 Task: Create a rule from the Recommended list, Task Added to this Project -> add SubTasks in the project AtlasTech with SubTasks Gather and Analyse Requirements , Design and Implement Solution , System Test and UAT , Release to Production / Go Live
Action: Mouse moved to (74, 247)
Screenshot: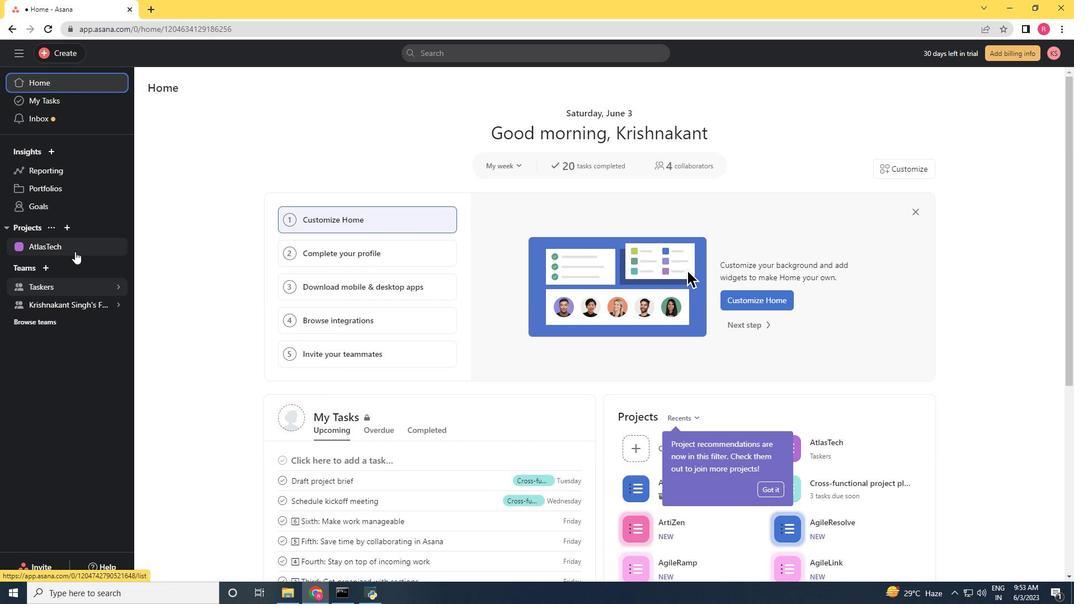 
Action: Mouse pressed left at (74, 247)
Screenshot: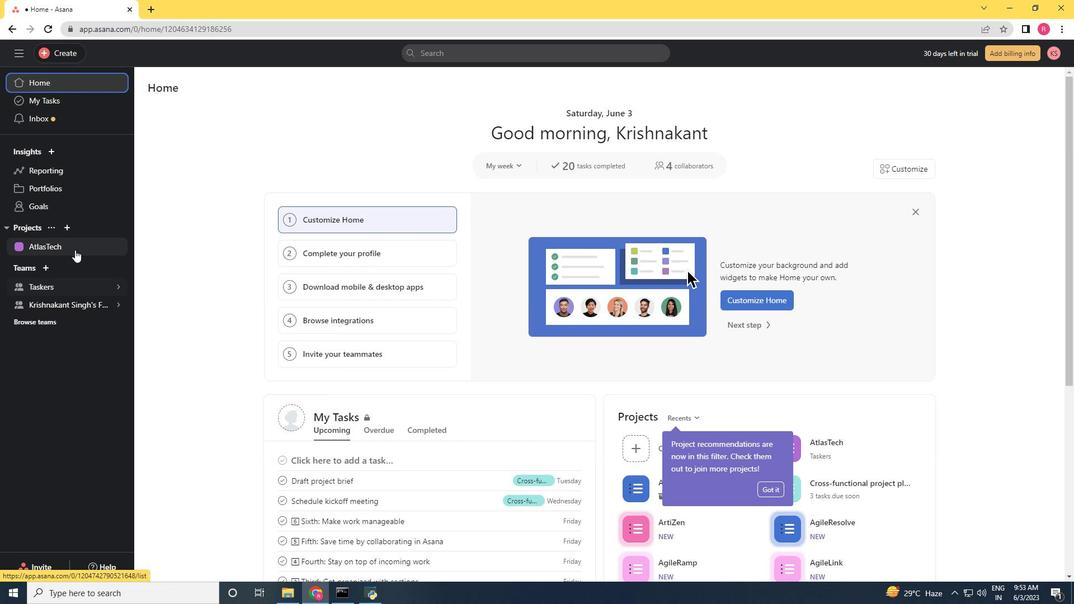 
Action: Mouse moved to (1029, 93)
Screenshot: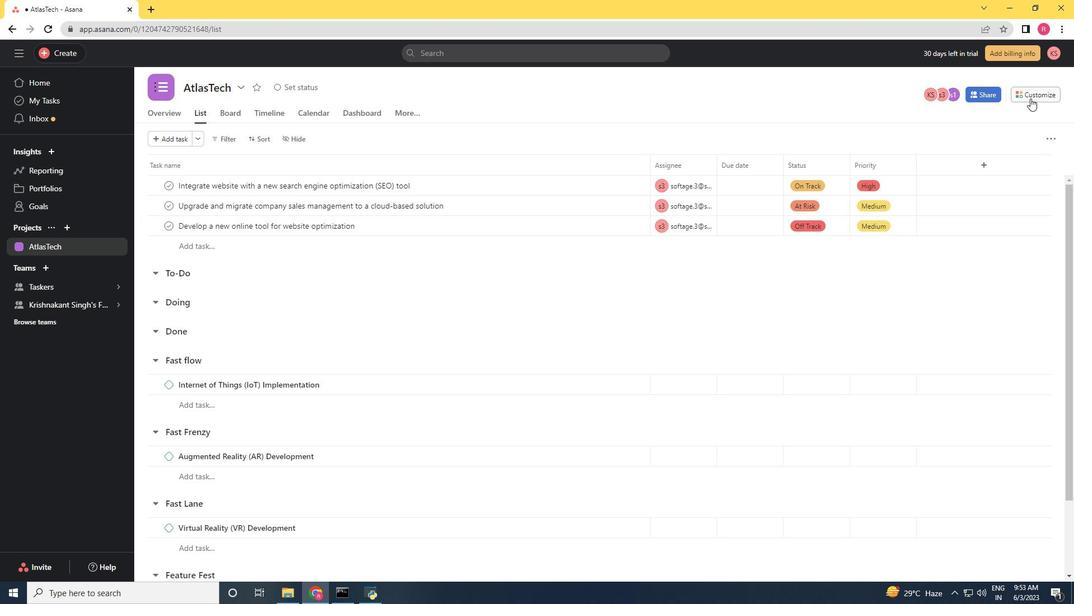 
Action: Mouse pressed left at (1029, 93)
Screenshot: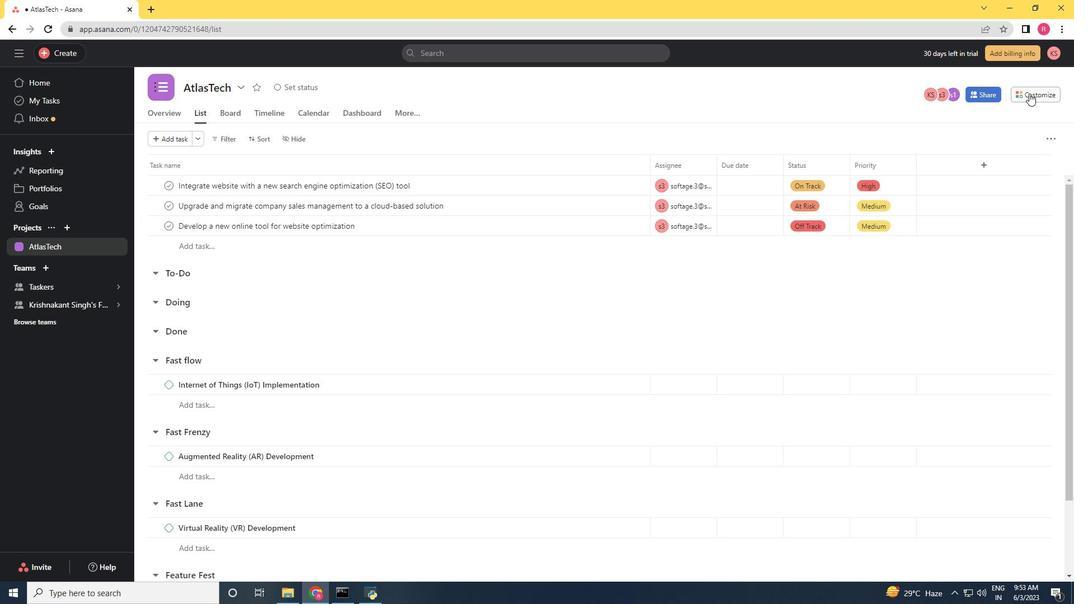 
Action: Mouse moved to (851, 252)
Screenshot: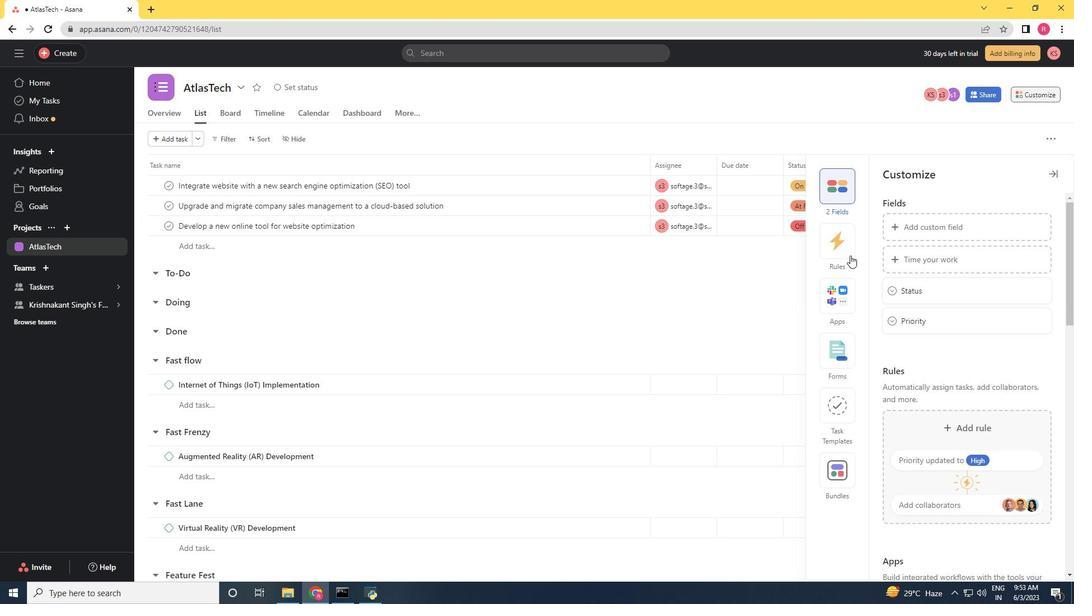 
Action: Mouse pressed left at (851, 252)
Screenshot: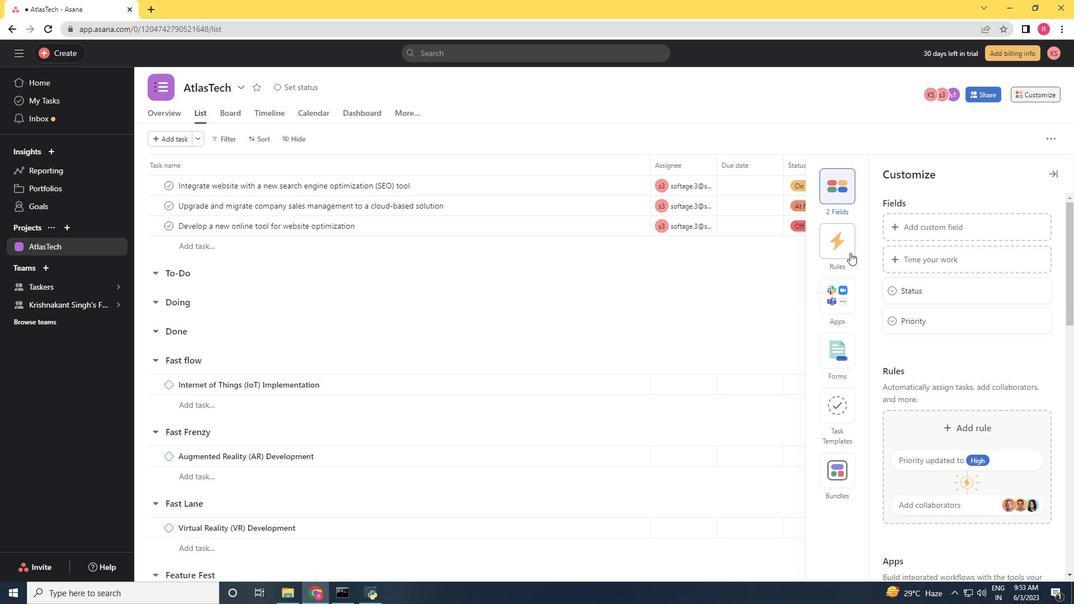 
Action: Mouse moved to (957, 257)
Screenshot: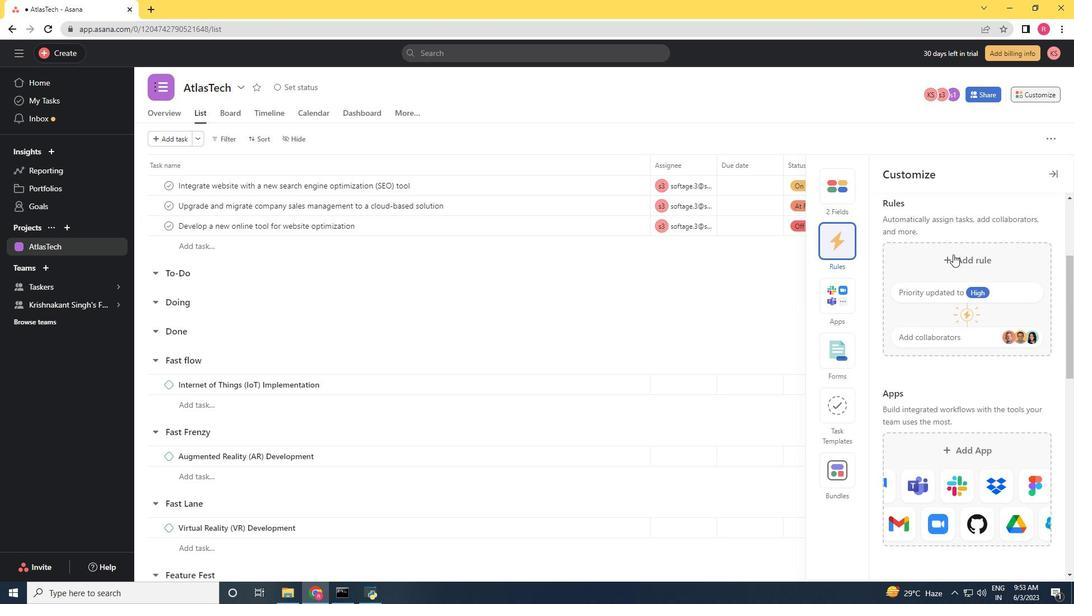 
Action: Mouse pressed left at (957, 257)
Screenshot: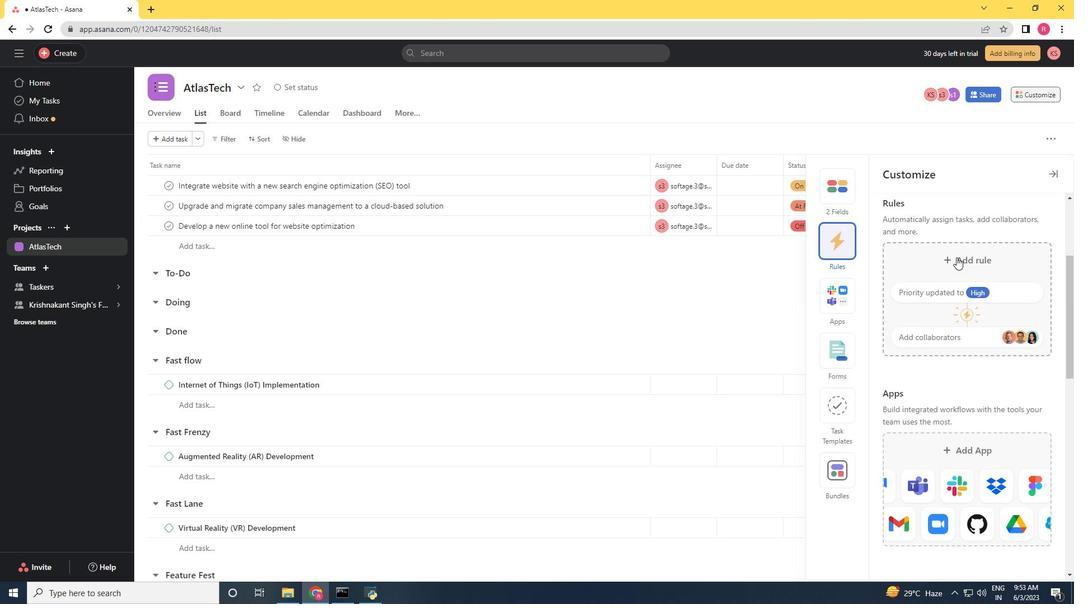 
Action: Mouse moved to (729, 184)
Screenshot: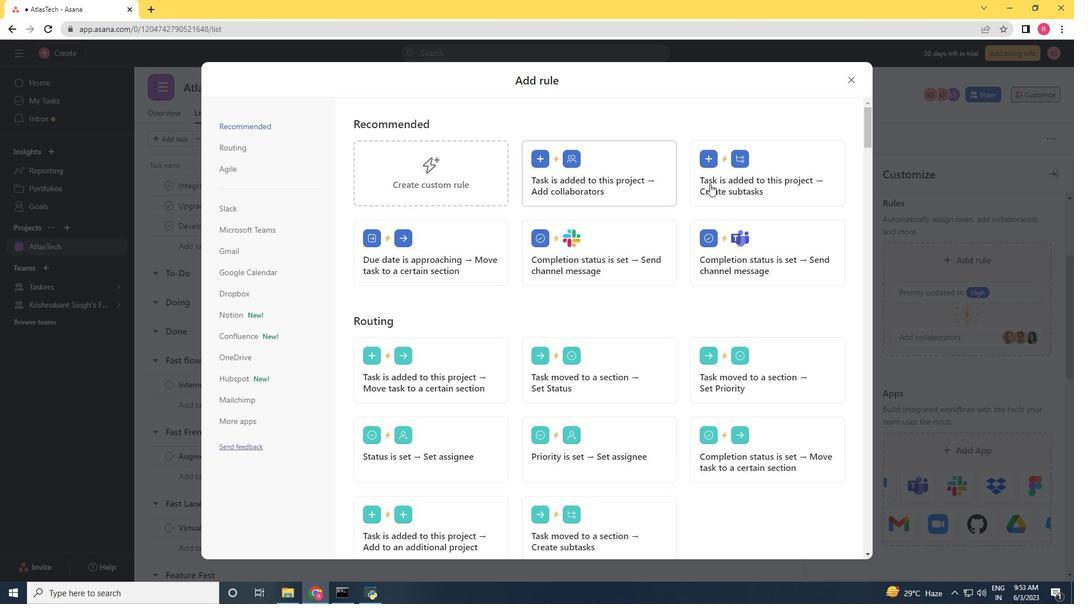 
Action: Mouse pressed left at (729, 184)
Screenshot: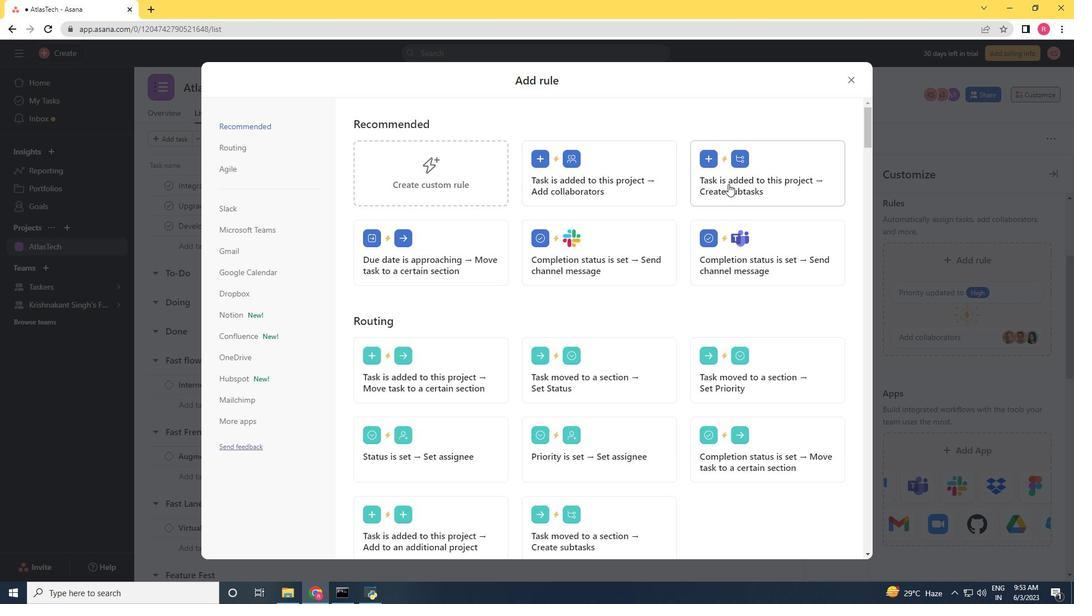 
Action: Mouse moved to (838, 166)
Screenshot: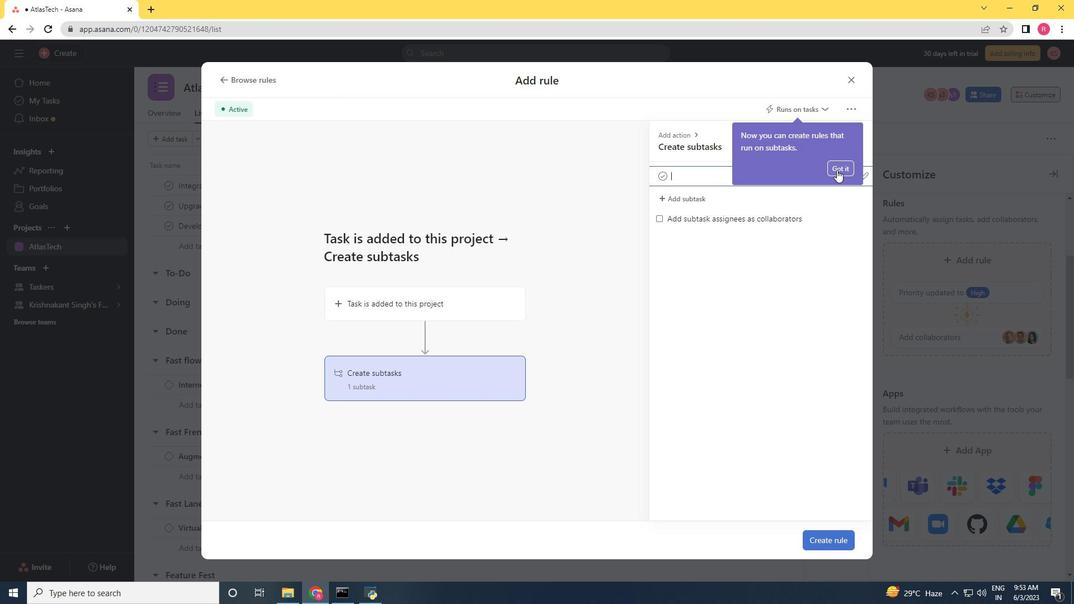 
Action: Mouse pressed left at (838, 166)
Screenshot: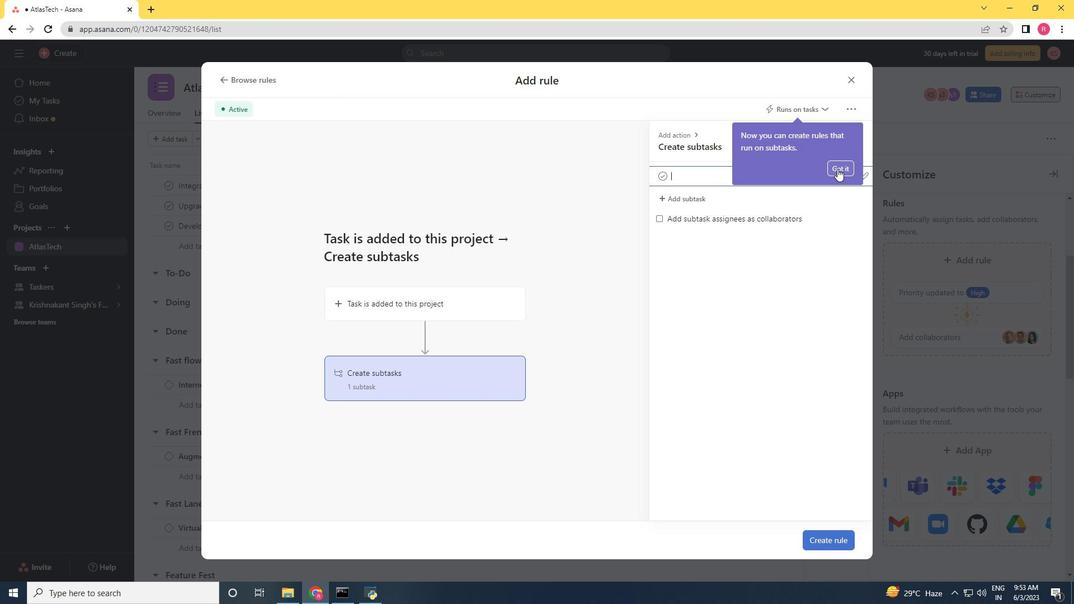 
Action: Mouse moved to (698, 182)
Screenshot: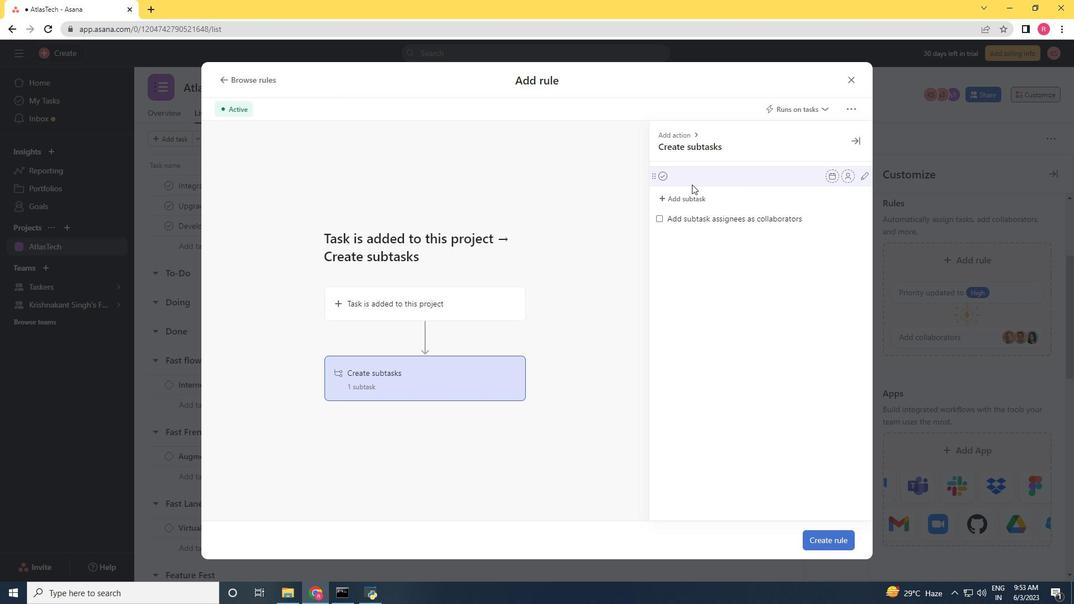 
Action: Mouse pressed left at (698, 182)
Screenshot: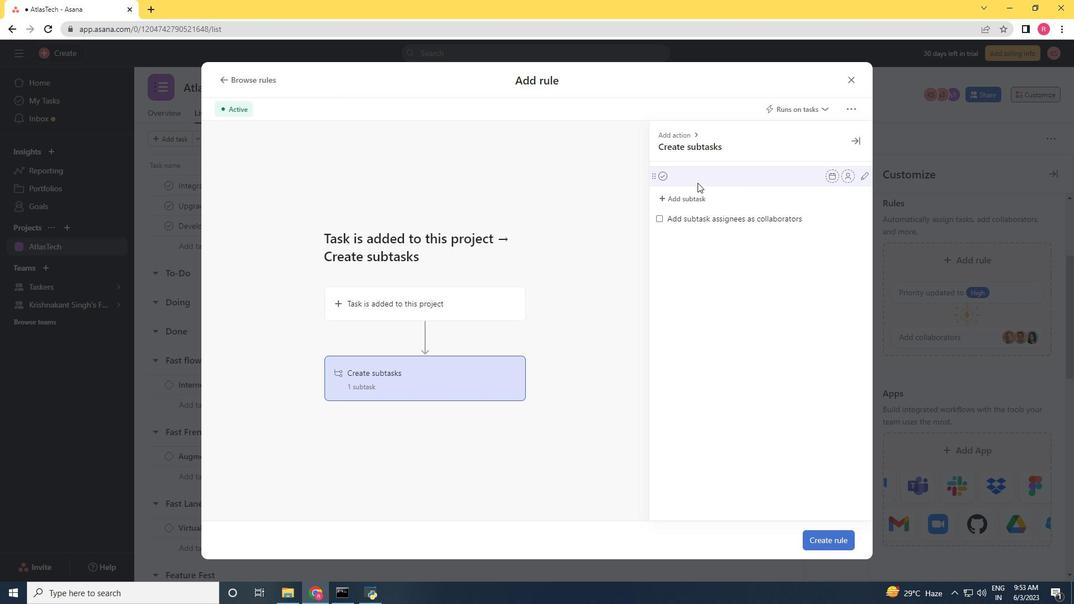 
Action: Mouse moved to (698, 179)
Screenshot: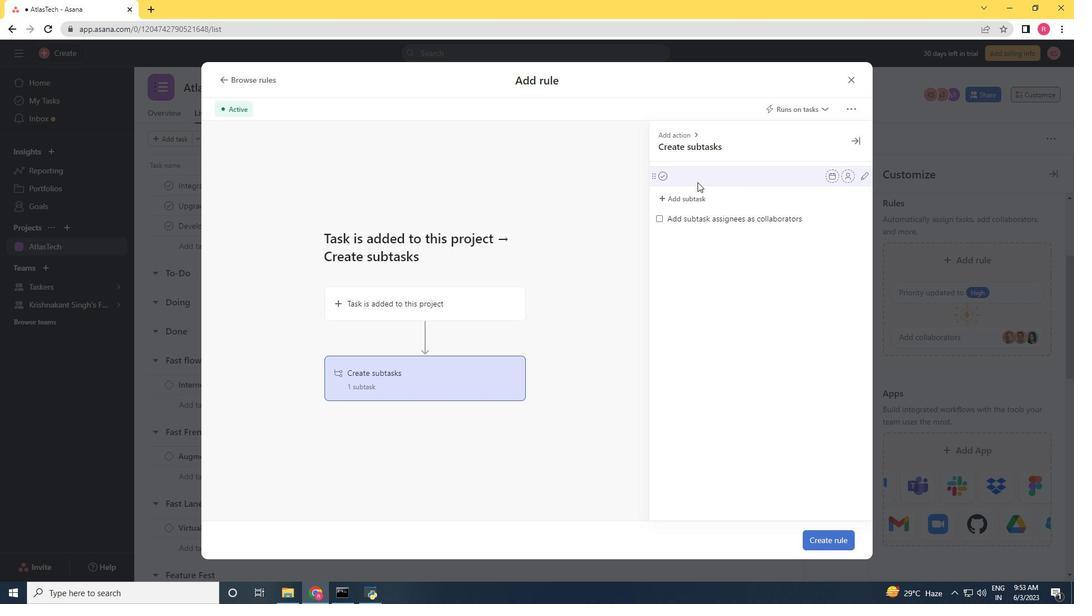 
Action: Mouse pressed left at (698, 179)
Screenshot: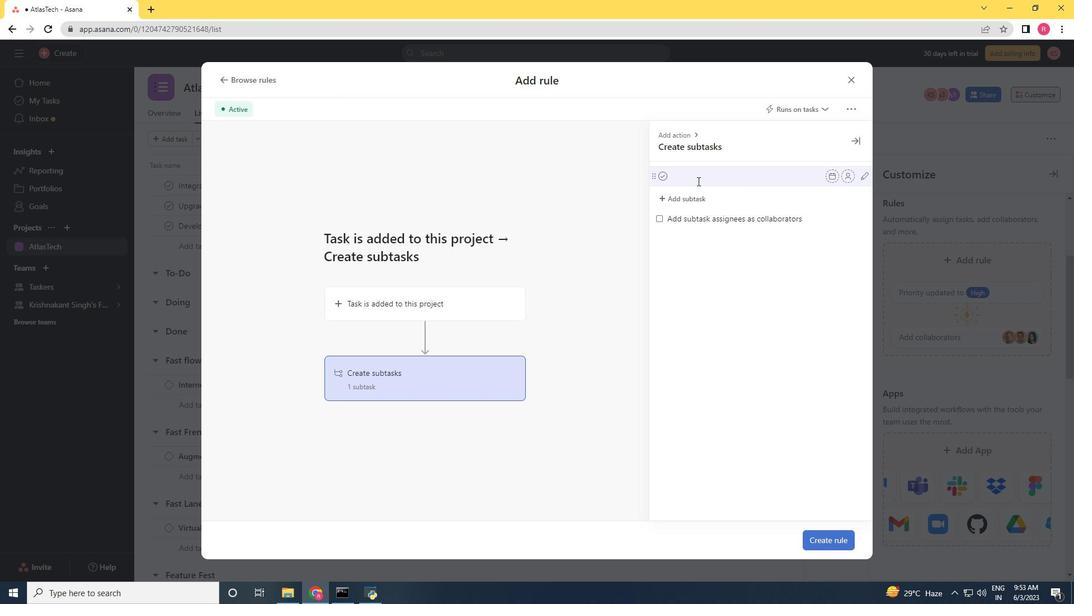 
Action: Mouse moved to (473, 187)
Screenshot: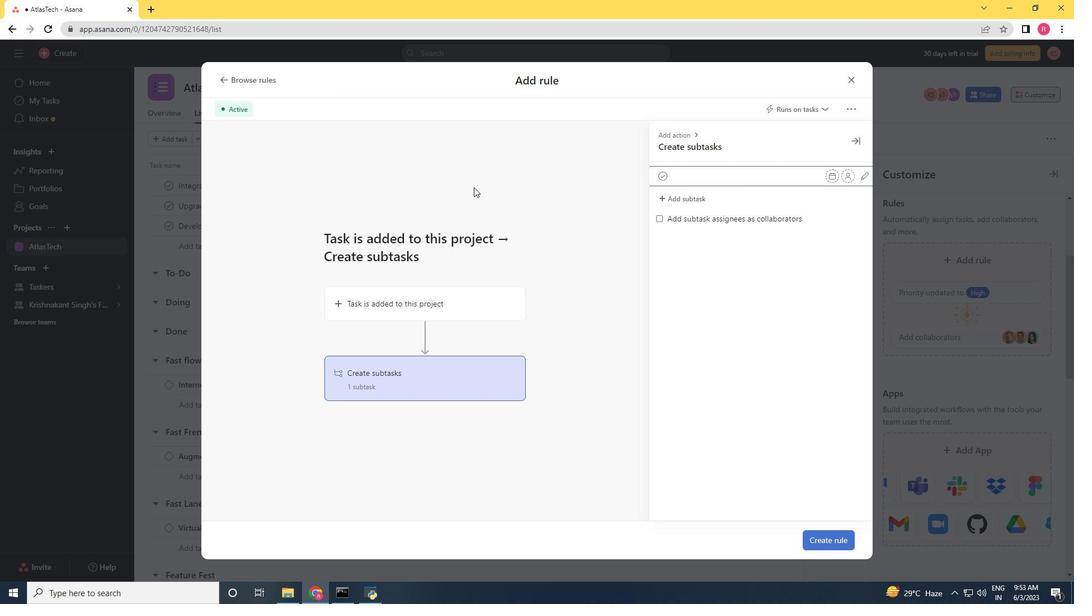 
Action: Key pressed <Key.shift>Gather<Key.space>
Screenshot: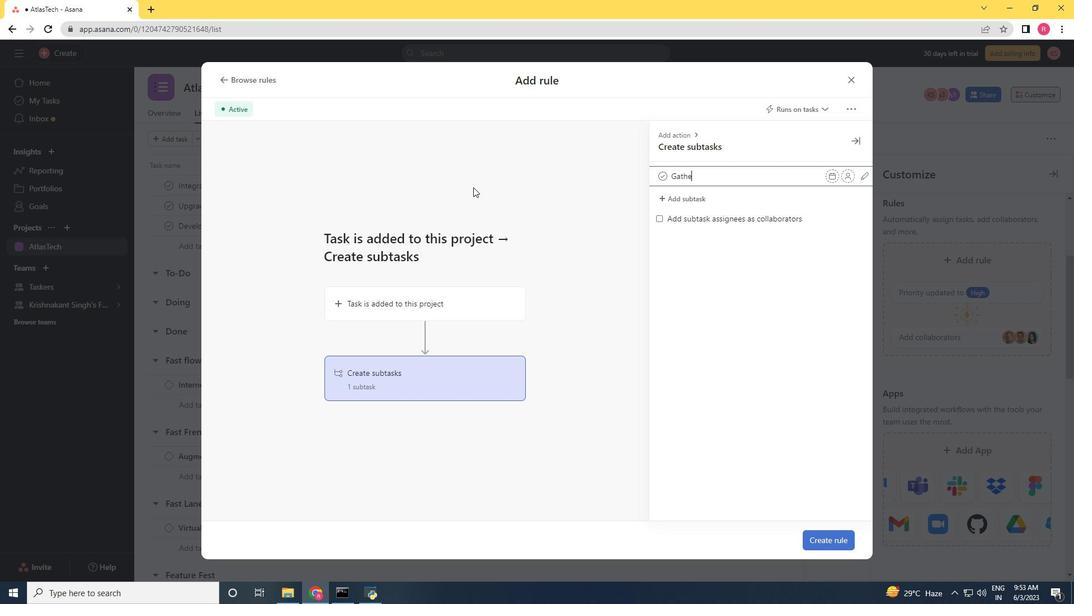 
Action: Mouse moved to (472, 187)
Screenshot: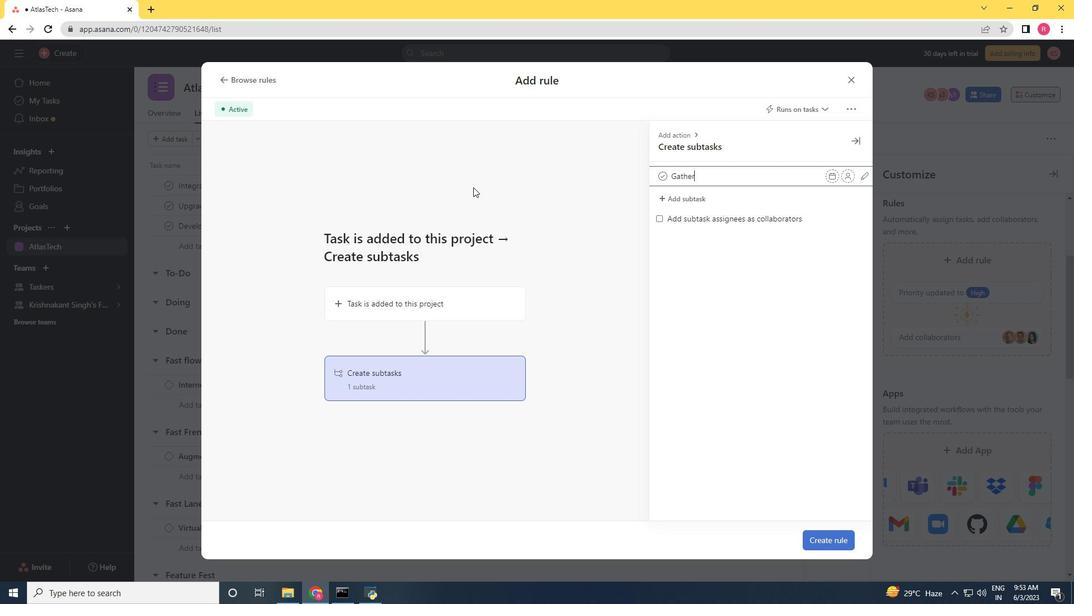 
Action: Key pressed and<Key.space><Key.shift>Analyse<Key.space><Key.shift>Requirene===<Key.backspace><Key.backspace><Key.backspace><Key.backspace><Key.backspace>ment<Key.space><Key.enter><Key.shift>Design<Key.space><Key.shift>Implem=<Key.backspace>ent<Key.space><Key.shift>Solution<Key.space><Key.enter><Key.shift>System<Key.space><Key.shift>Test<Key.space>anf<Key.space><Key.shift>UAT<Key.left><Key.left><Key.left><Key.left><Key.backspace>d<Key.enter><Key.shift>Release<Key.space>to<Key.space><Key.shift>Production<Key.space>/<Key.space><Key.shift>Go<Key.space><Key.shift>Live
Screenshot: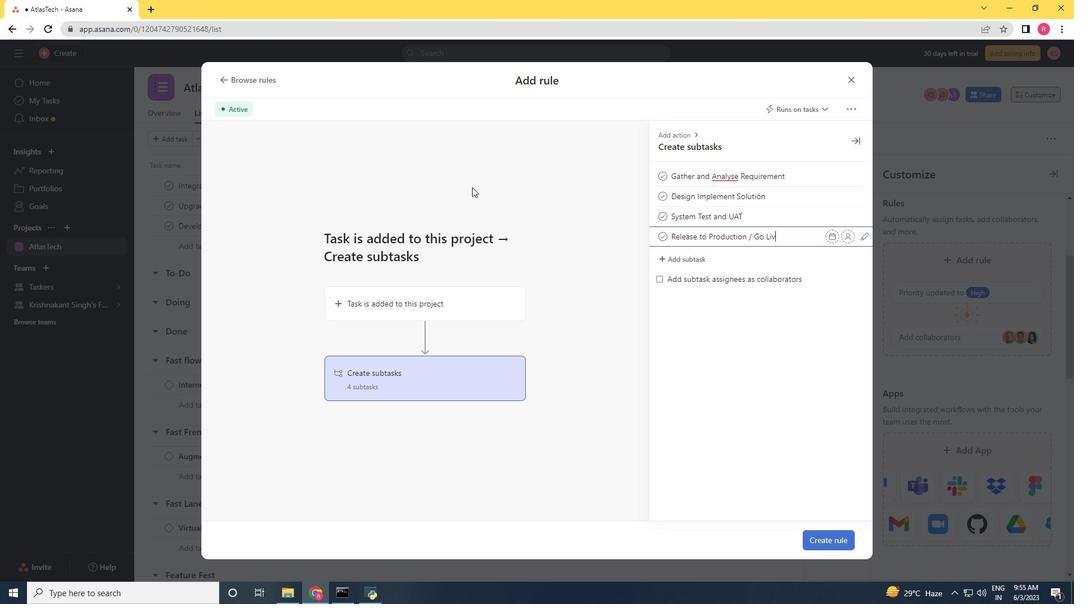 
Action: Mouse moved to (823, 537)
Screenshot: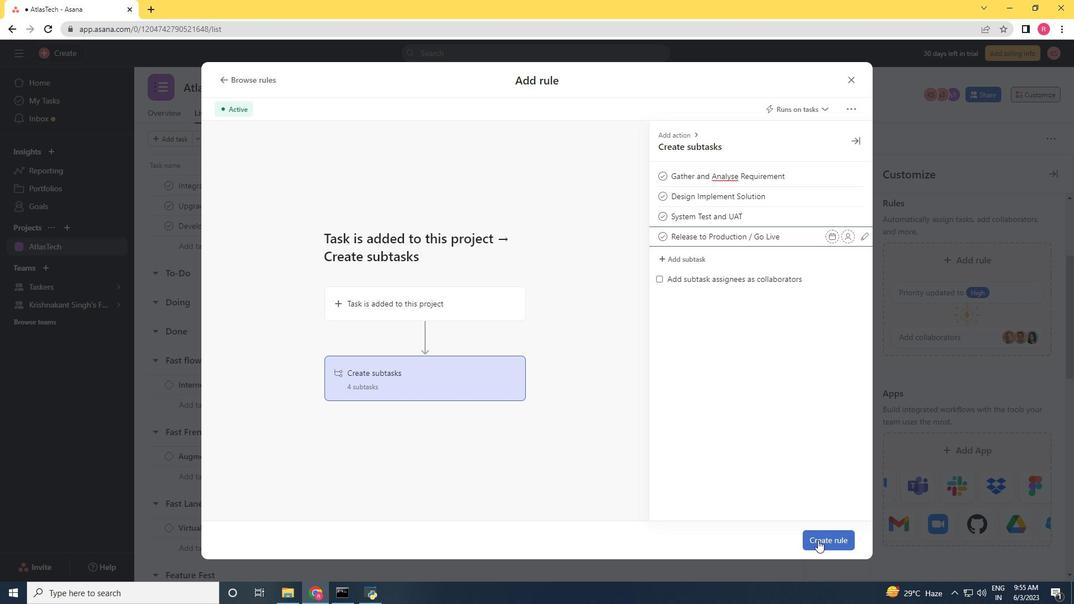 
Action: Mouse pressed left at (823, 537)
Screenshot: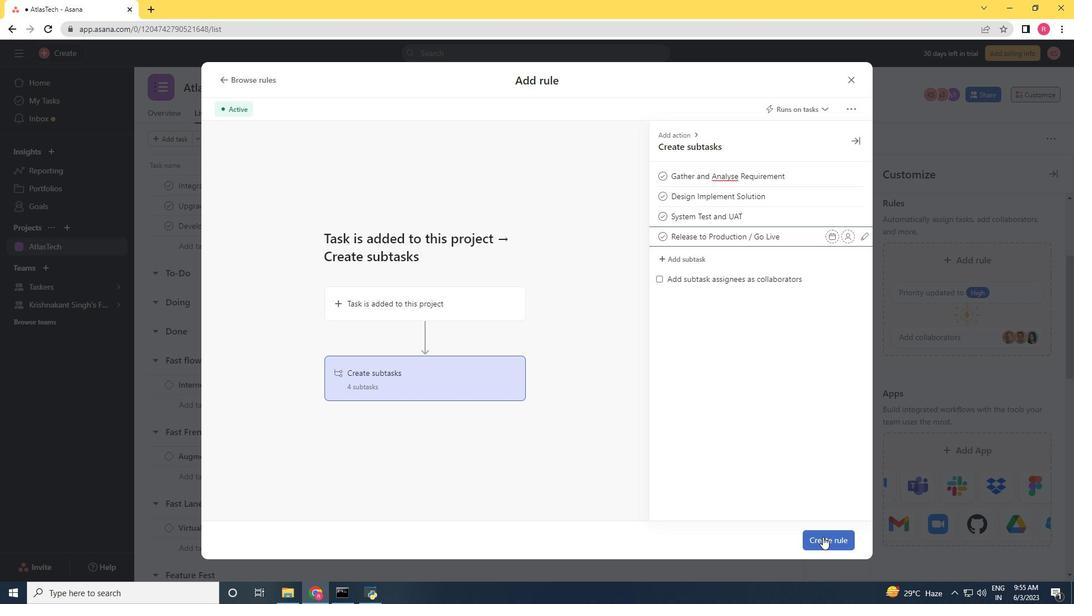 
Action: Mouse moved to (788, 506)
Screenshot: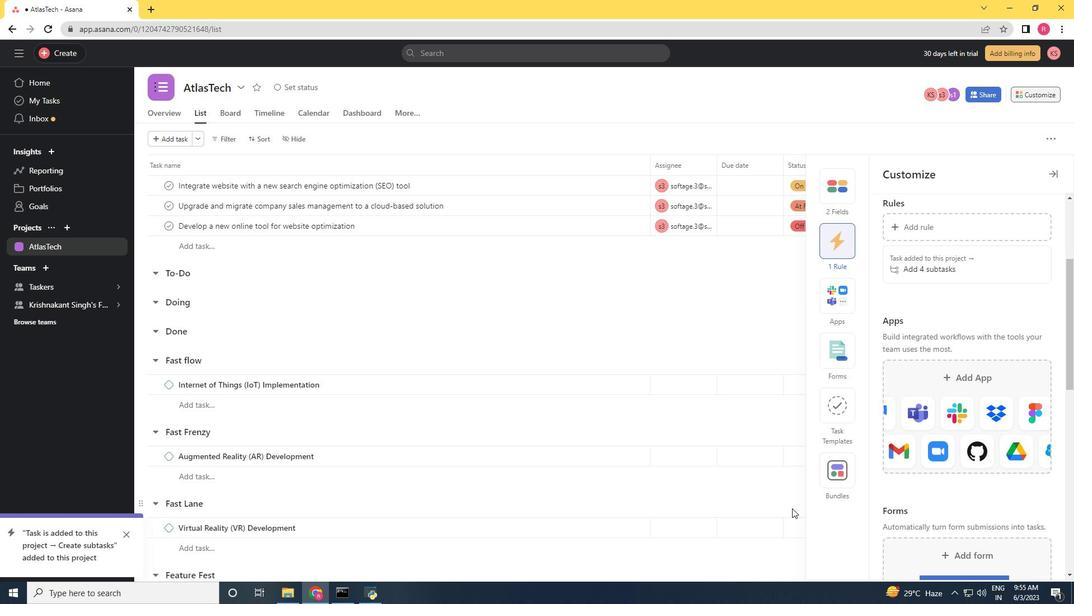 
